 Task: Filter the search "javascript" by size "200".
Action: Mouse moved to (793, 76)
Screenshot: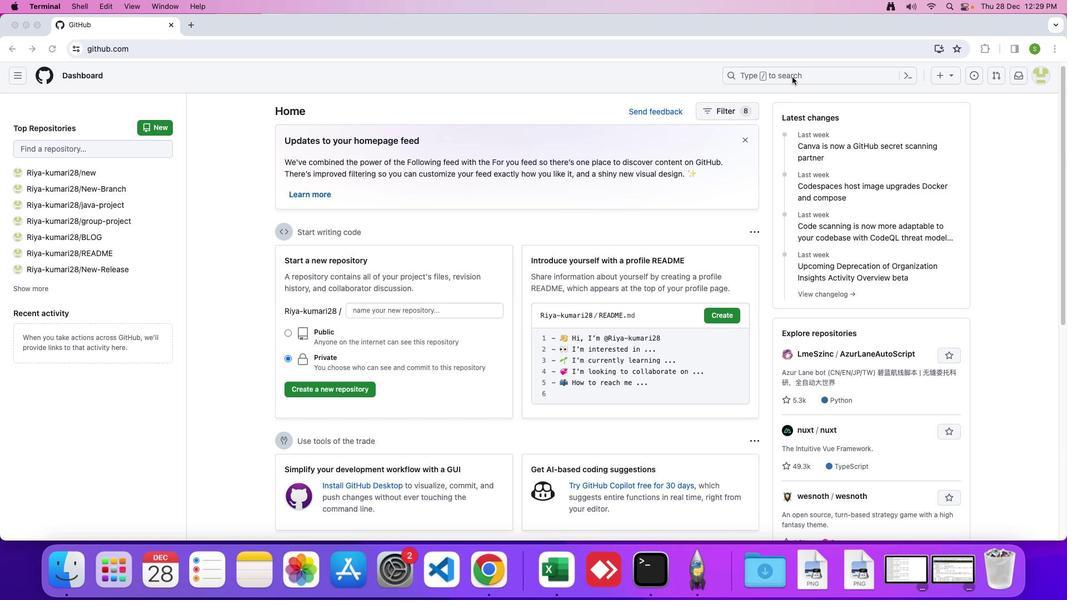 
Action: Mouse pressed left at (793, 76)
Screenshot: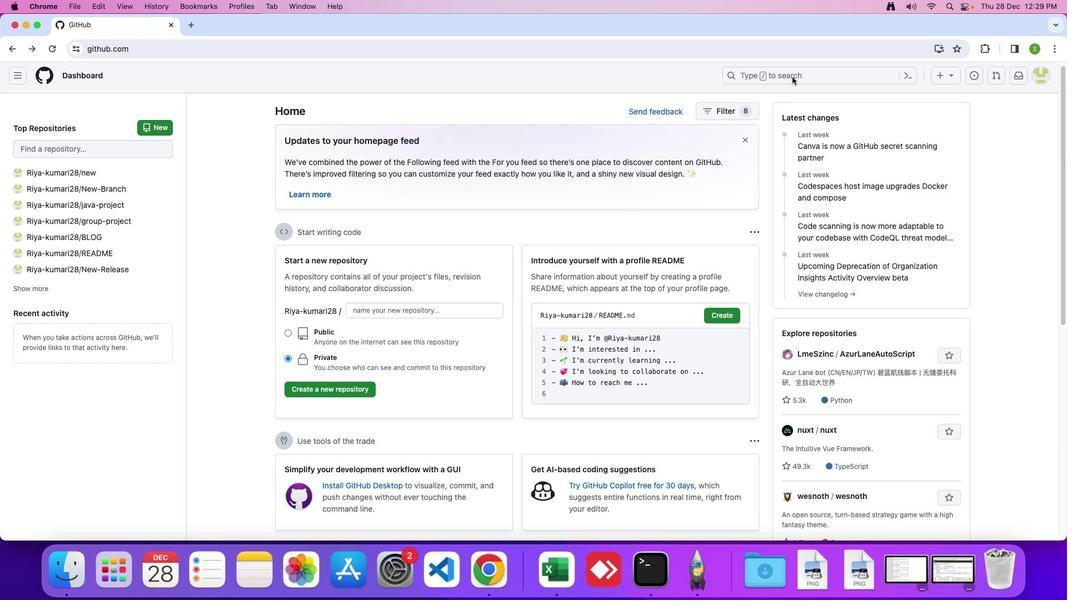 
Action: Mouse moved to (793, 75)
Screenshot: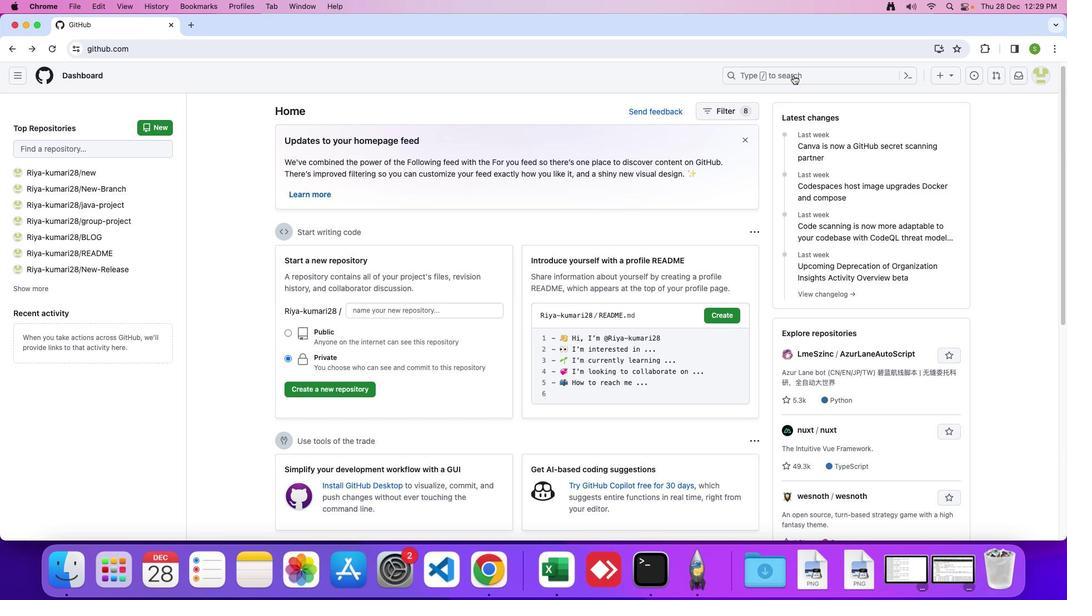 
Action: Mouse pressed left at (793, 75)
Screenshot: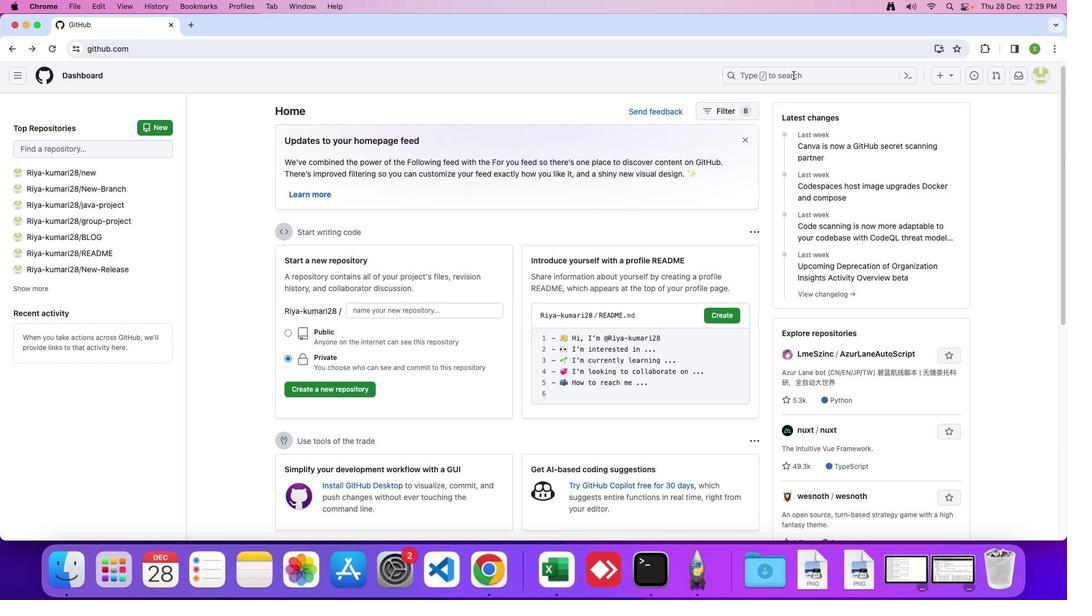 
Action: Mouse moved to (725, 81)
Screenshot: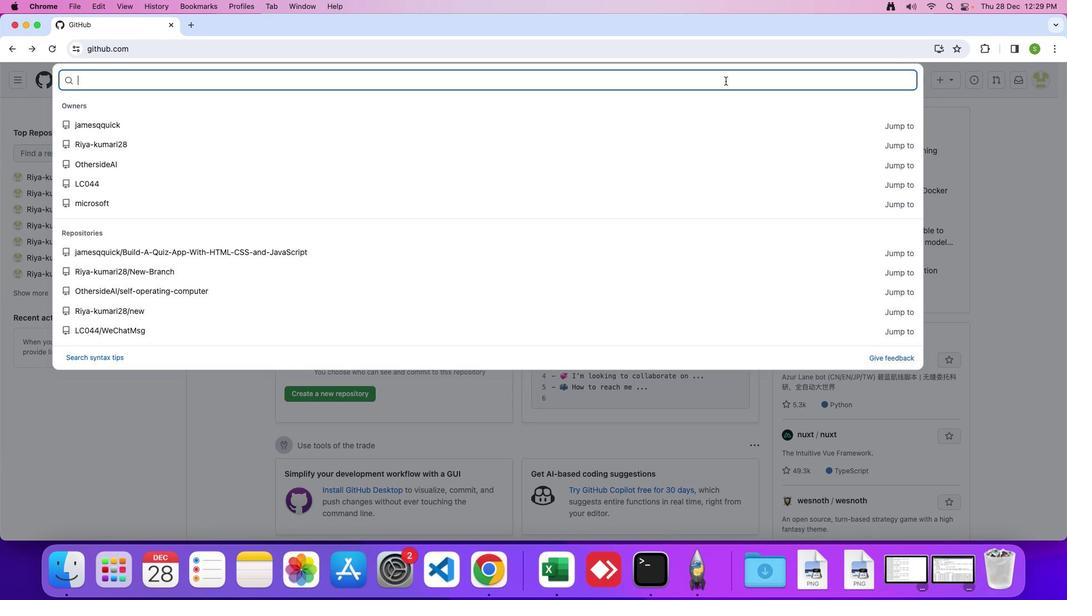 
Action: Key pressed 'J'Key.caps_lock'a''v''a''s''c''r''i''p''t'Key.enter
Screenshot: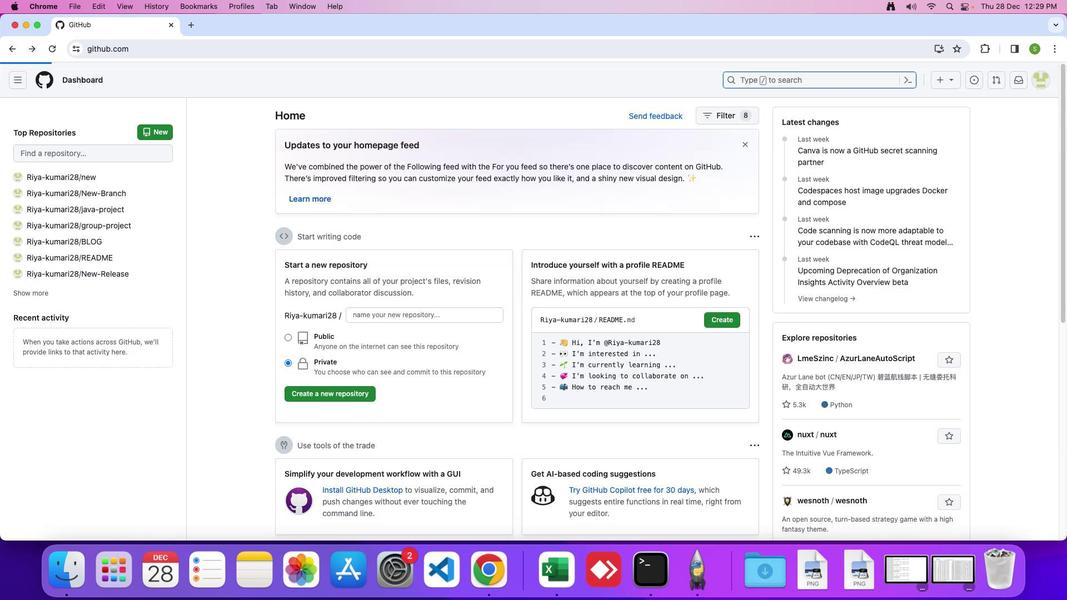 
Action: Mouse moved to (121, 337)
Screenshot: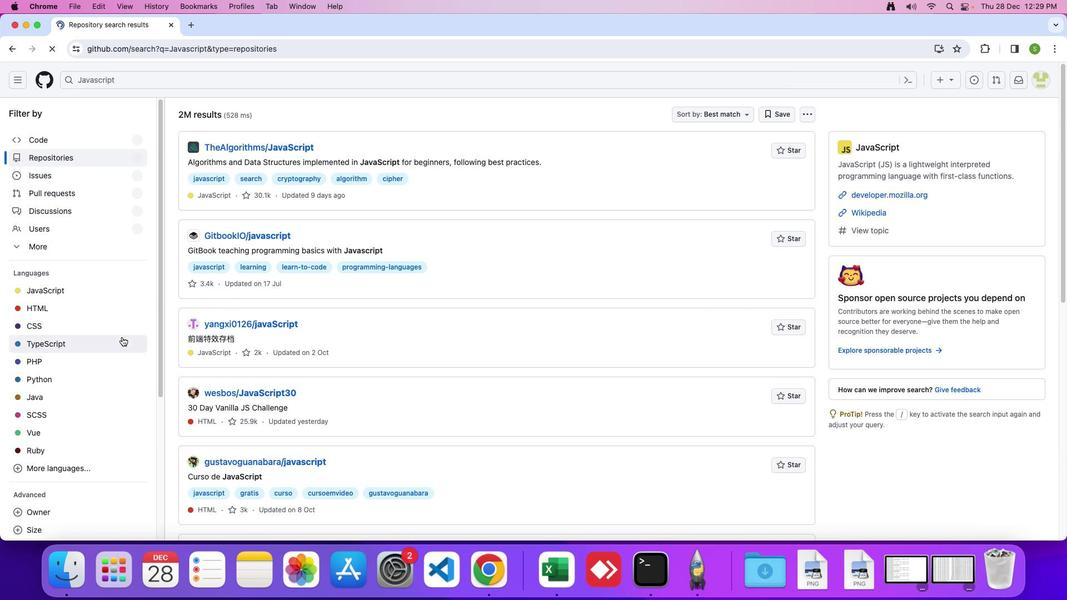 
Action: Mouse scrolled (121, 337) with delta (0, 0)
Screenshot: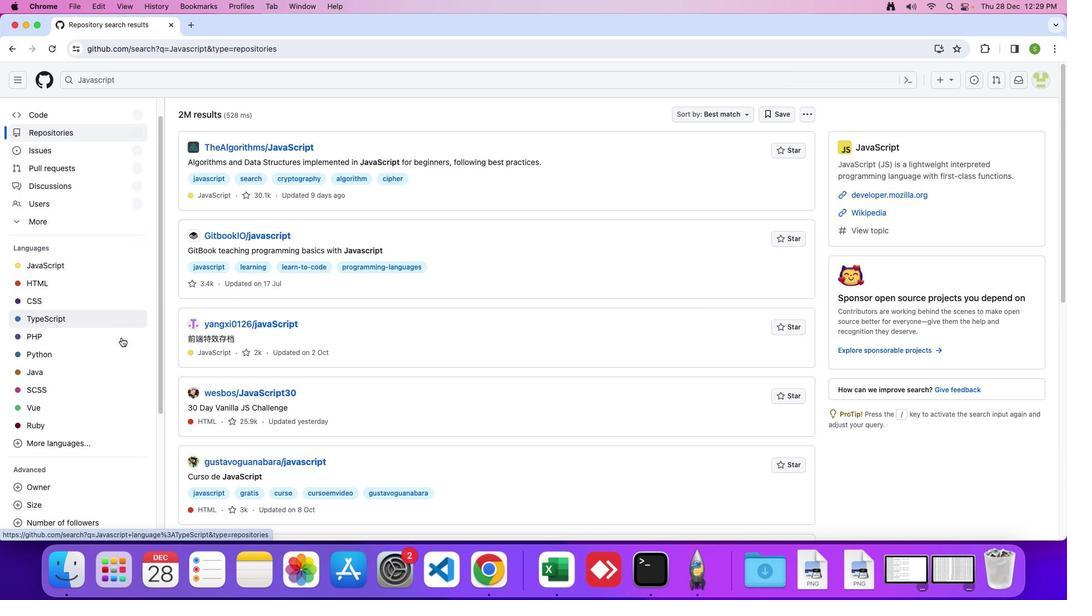 
Action: Mouse scrolled (121, 337) with delta (0, 0)
Screenshot: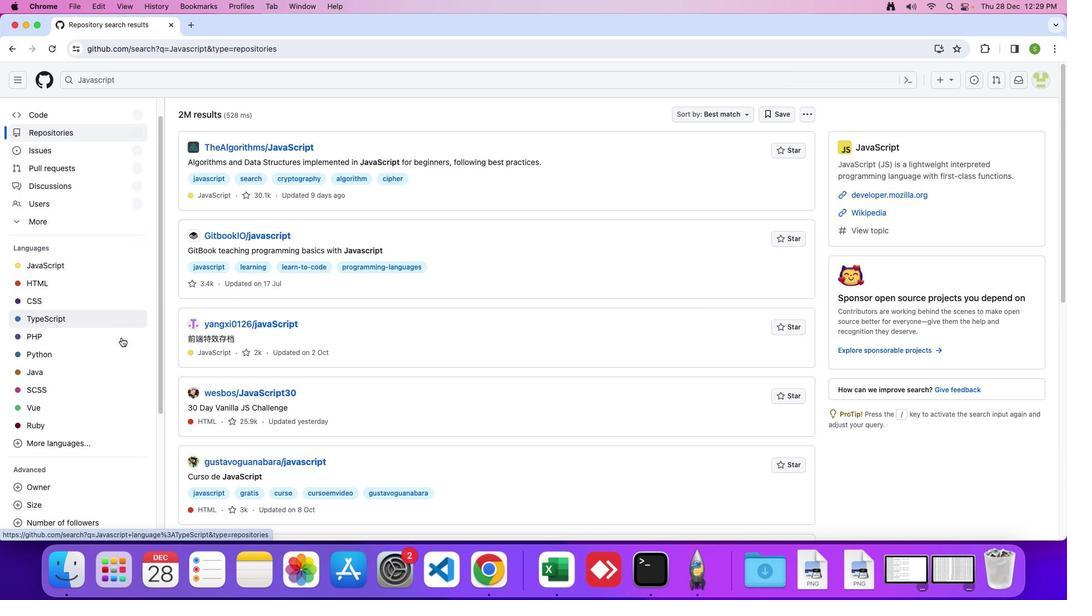 
Action: Mouse scrolled (121, 337) with delta (0, -1)
Screenshot: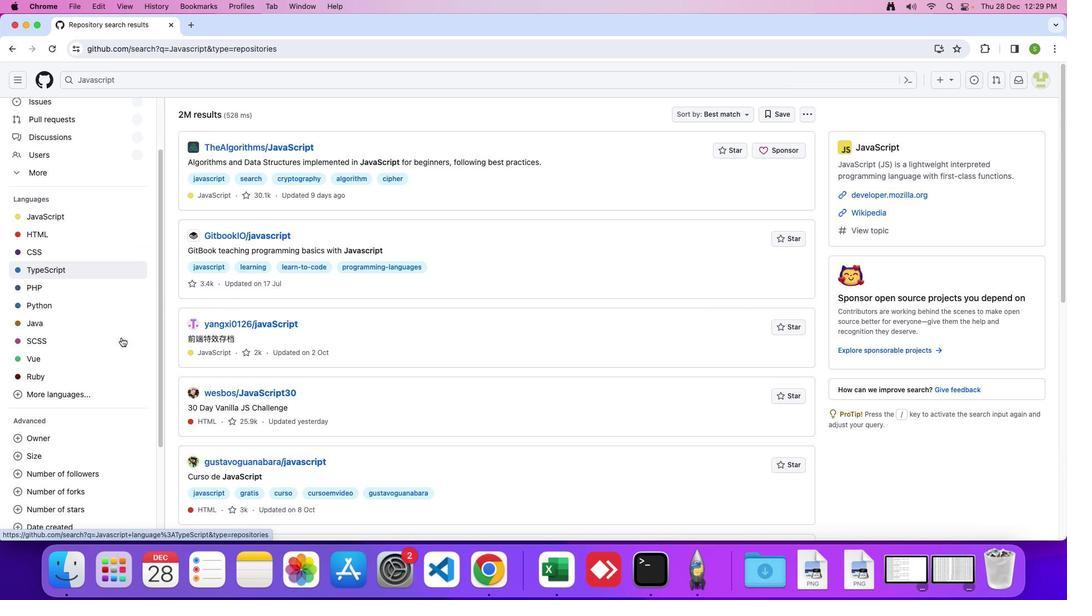 
Action: Mouse moved to (121, 337)
Screenshot: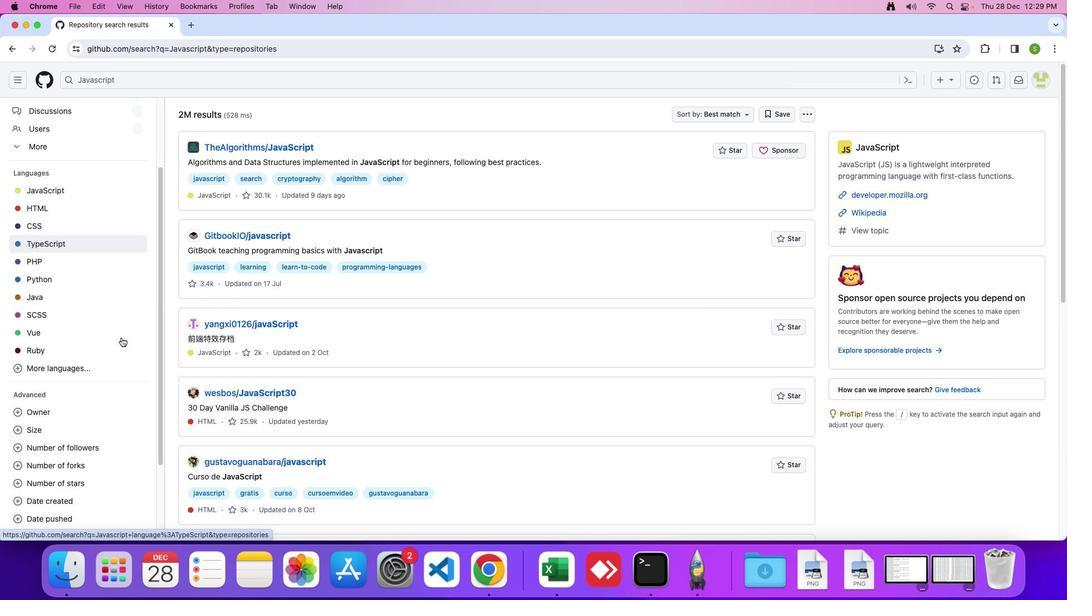 
Action: Mouse scrolled (121, 337) with delta (0, 0)
Screenshot: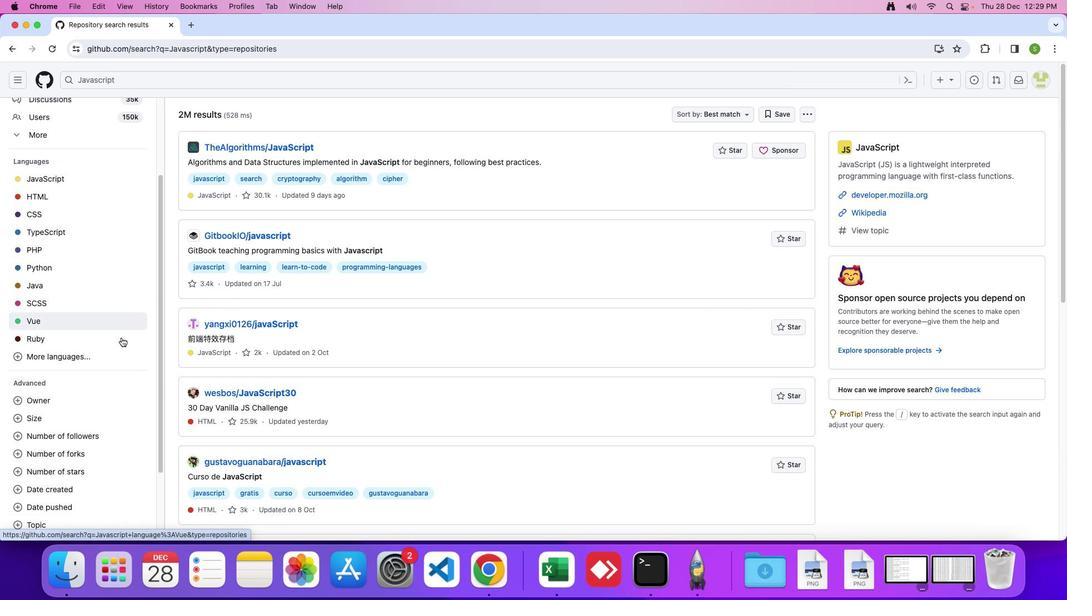 
Action: Mouse scrolled (121, 337) with delta (0, 0)
Screenshot: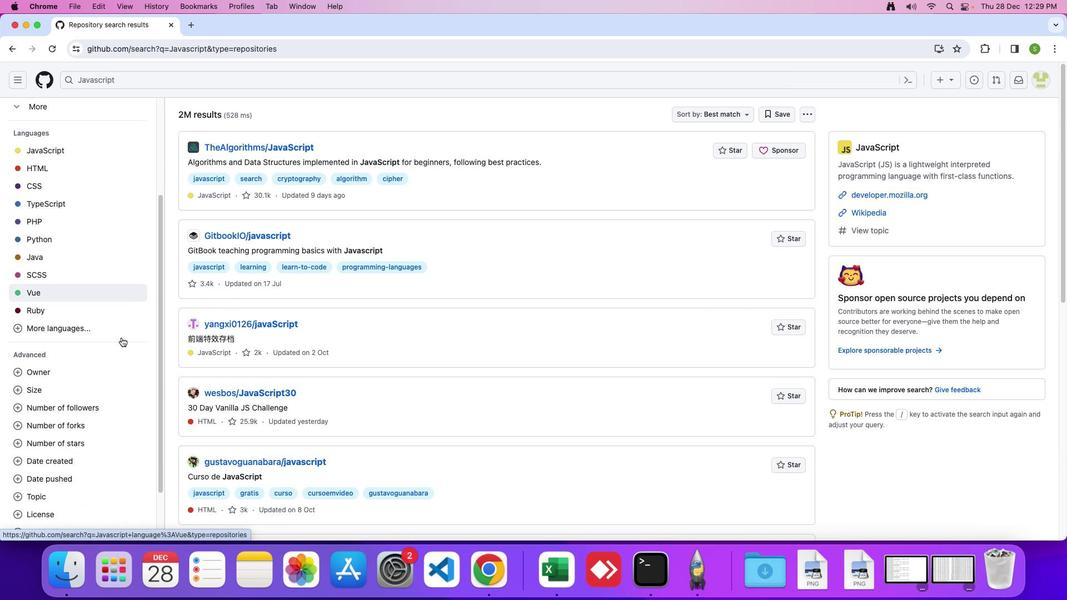 
Action: Mouse scrolled (121, 337) with delta (0, -1)
Screenshot: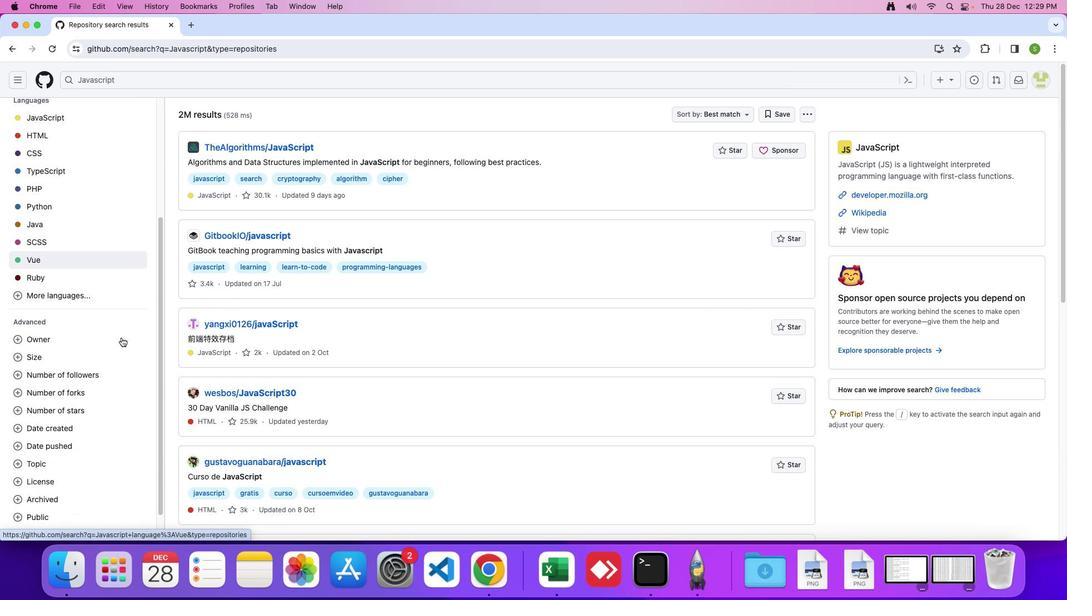 
Action: Mouse moved to (56, 344)
Screenshot: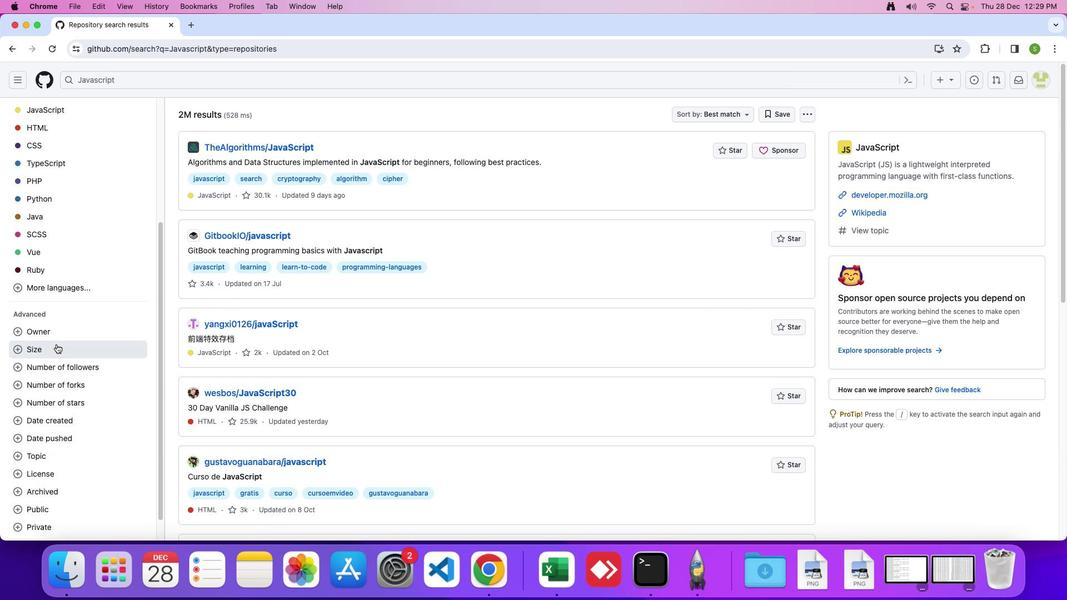 
Action: Mouse pressed left at (56, 344)
Screenshot: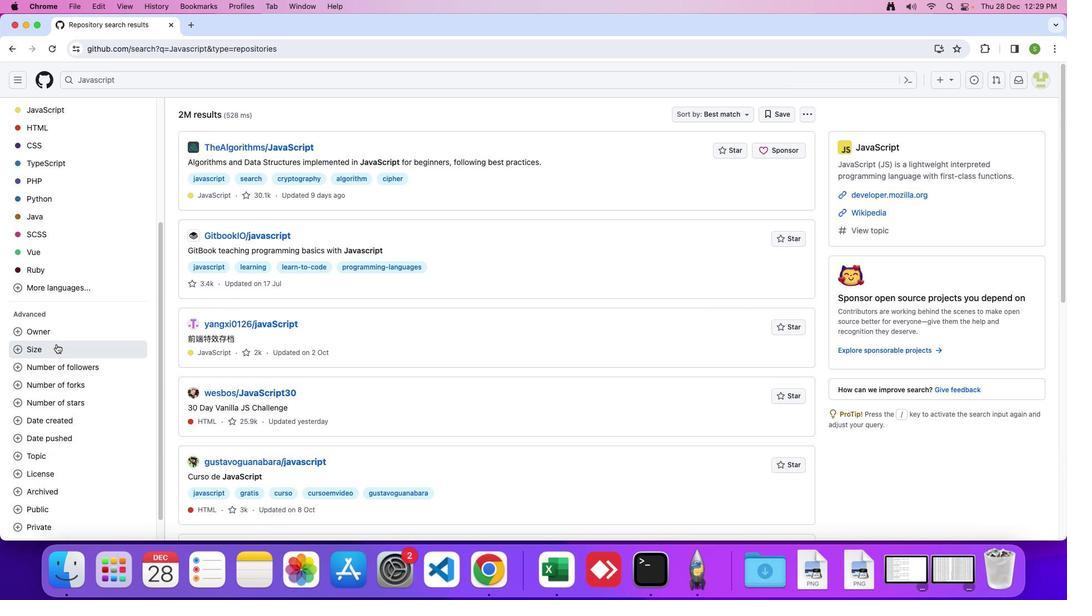 
Action: Mouse moved to (463, 291)
Screenshot: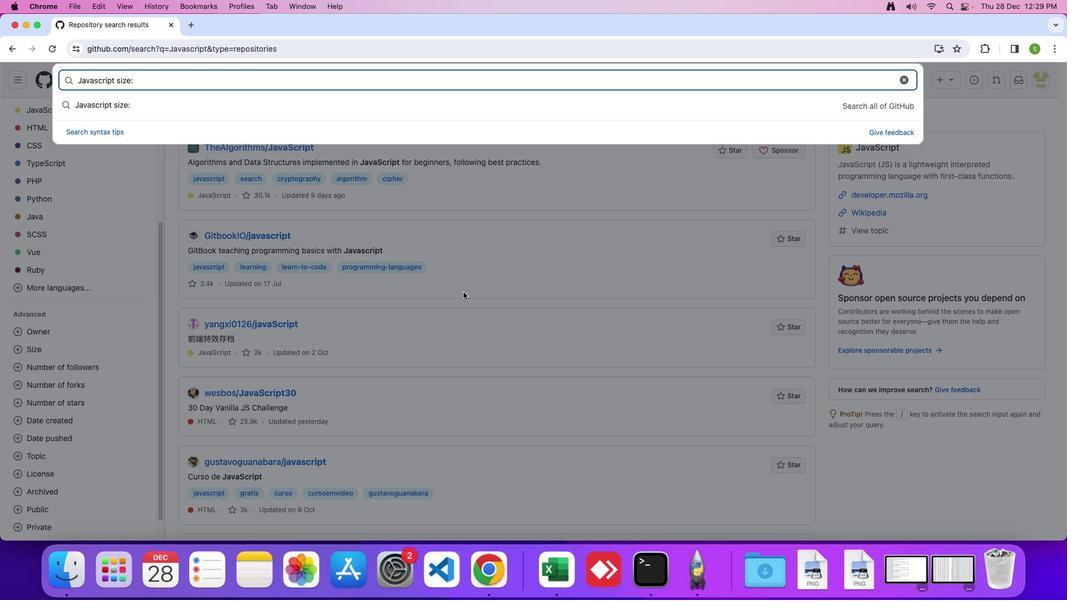 
Action: Key pressed '2''0''0'Key.enter
Screenshot: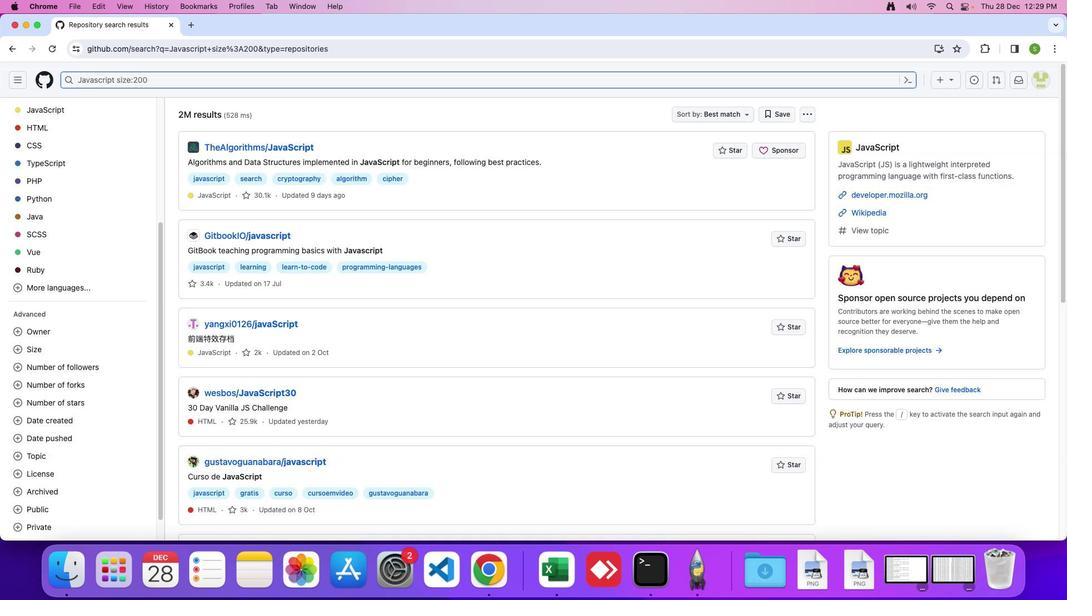 
Action: Mouse moved to (466, 318)
Screenshot: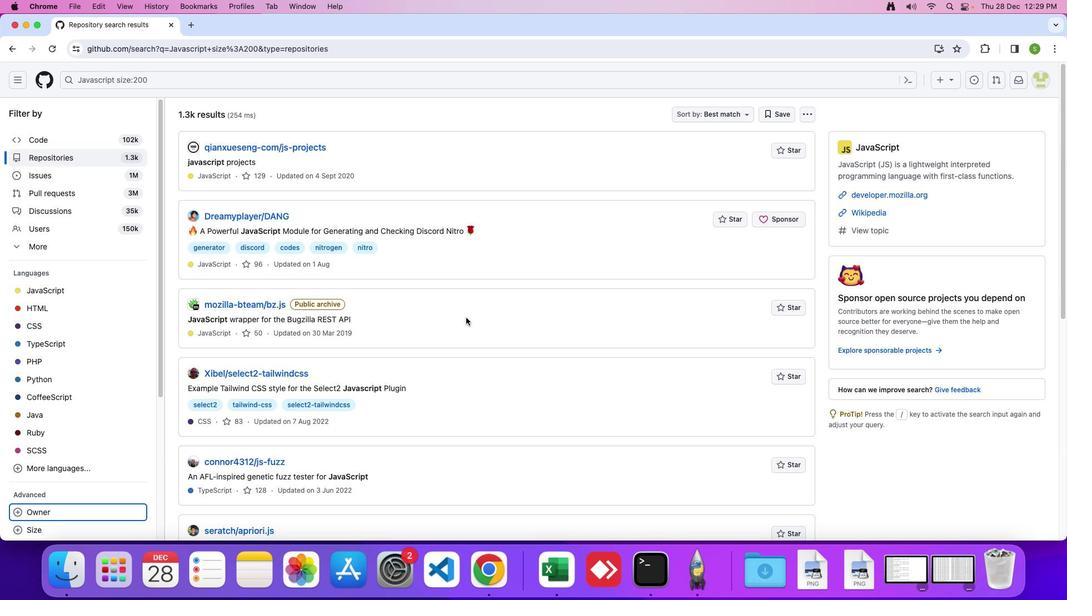 
